 Task: Add Sprouts Mandarin Pear Mositurizing Body Wash to the cart.
Action: Mouse moved to (901, 348)
Screenshot: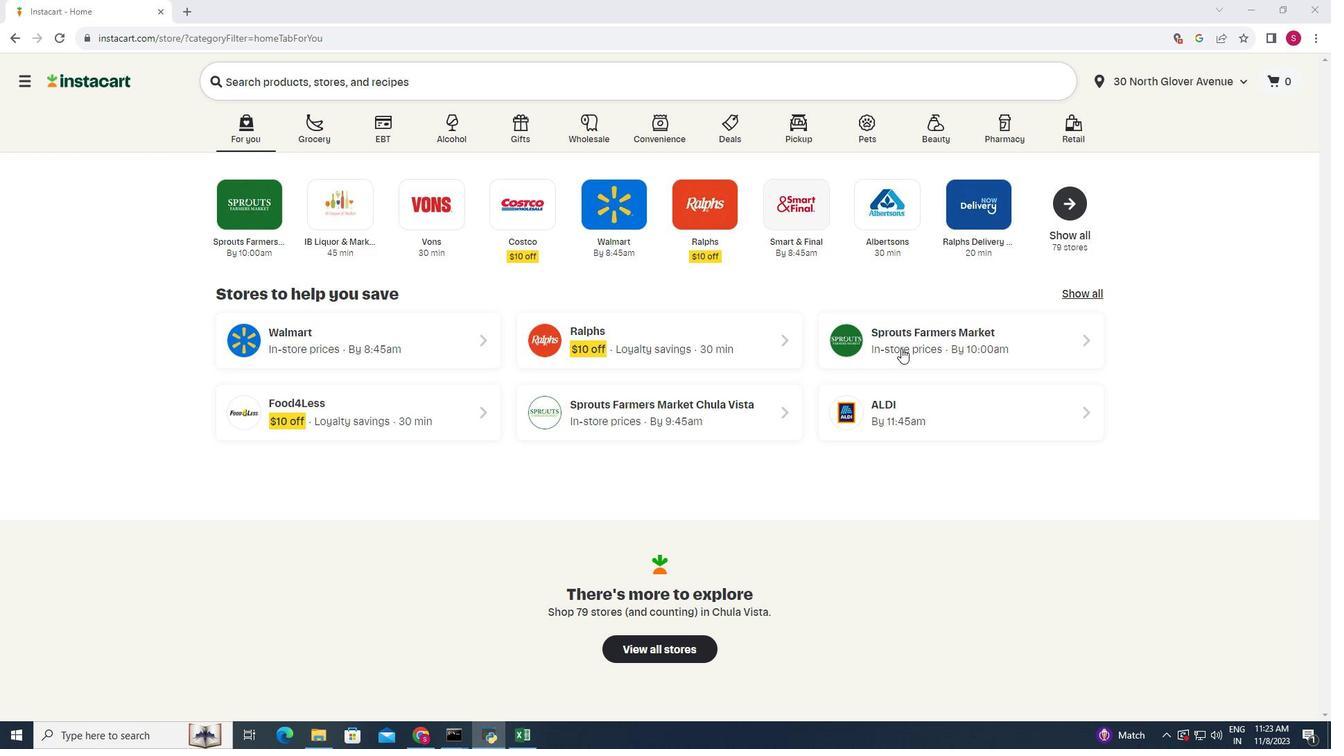 
Action: Mouse pressed left at (901, 348)
Screenshot: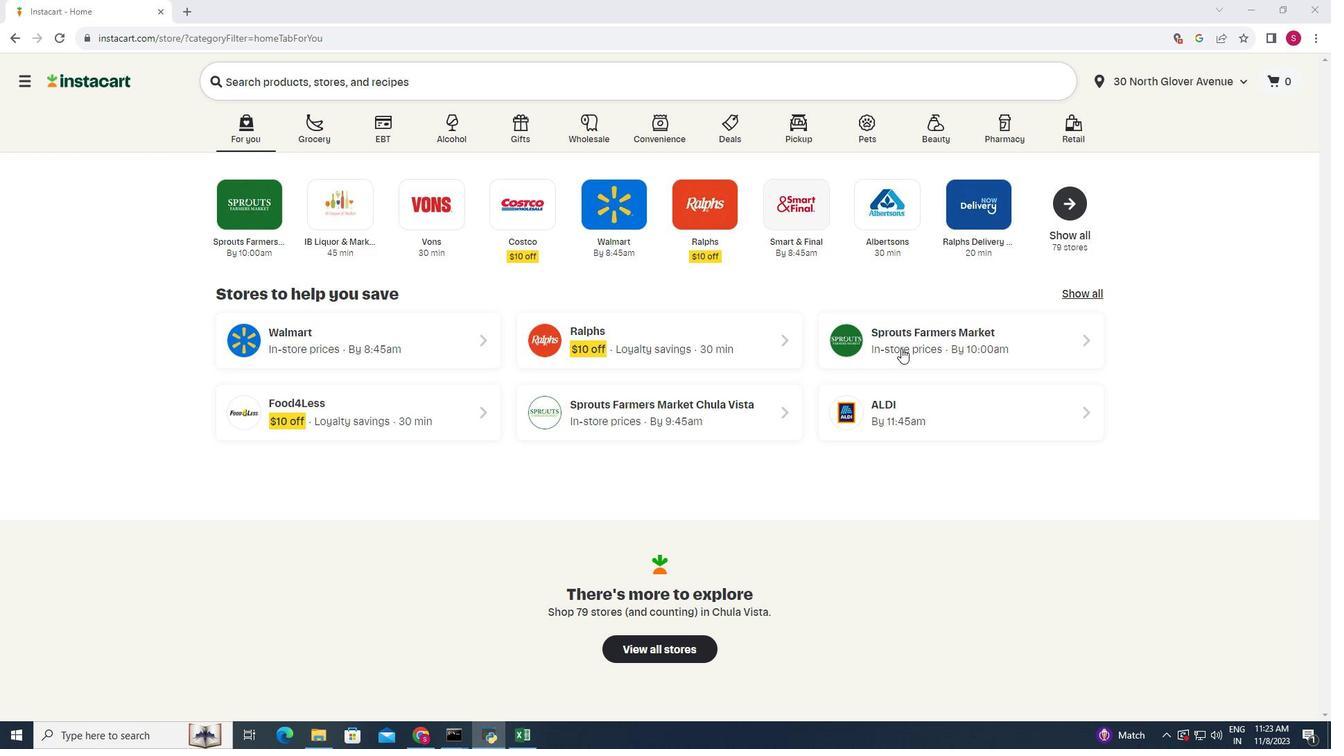 
Action: Mouse moved to (102, 459)
Screenshot: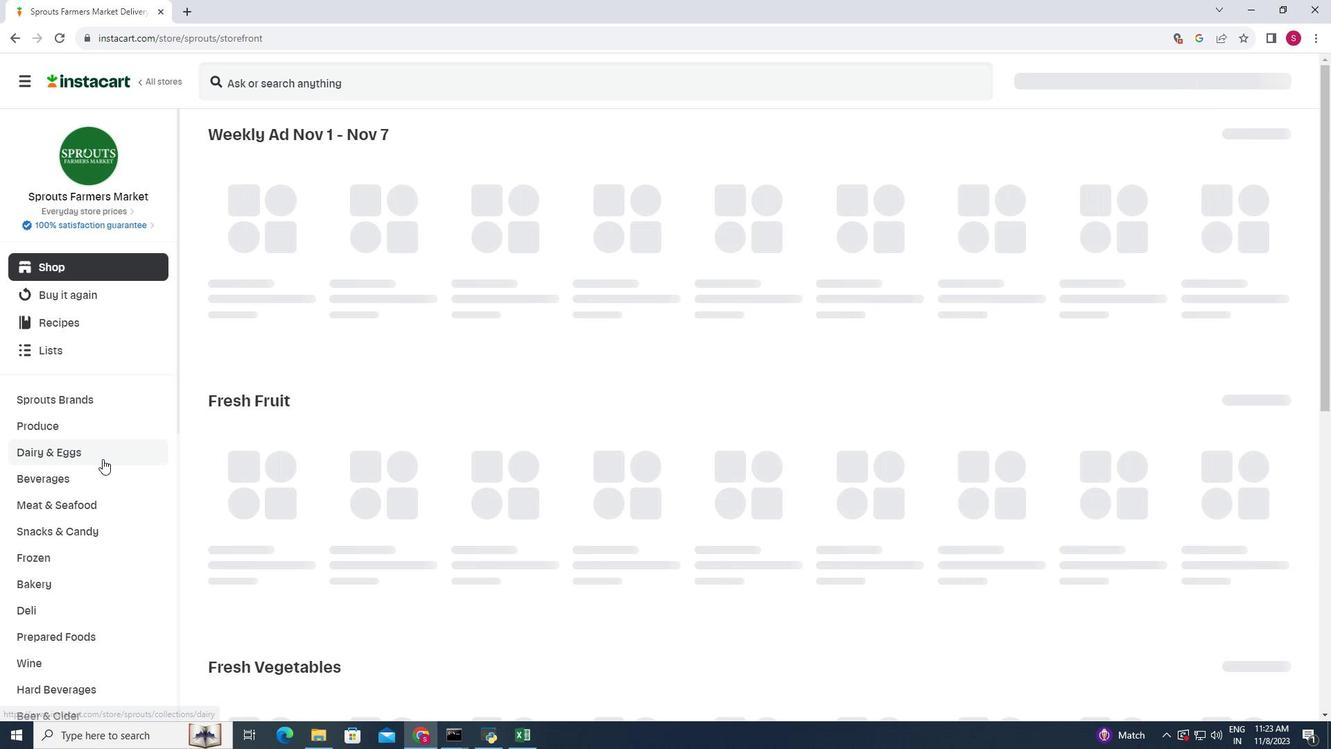 
Action: Mouse scrolled (102, 458) with delta (0, 0)
Screenshot: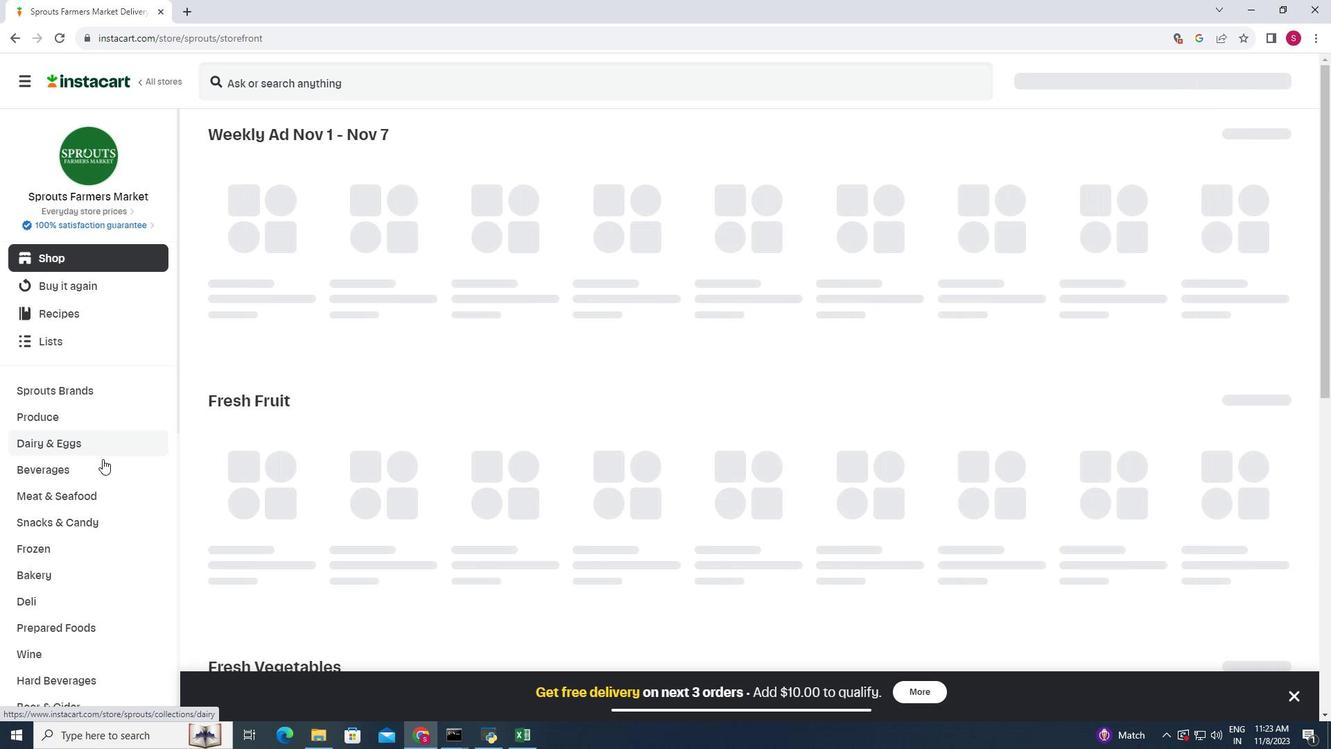 
Action: Mouse moved to (102, 459)
Screenshot: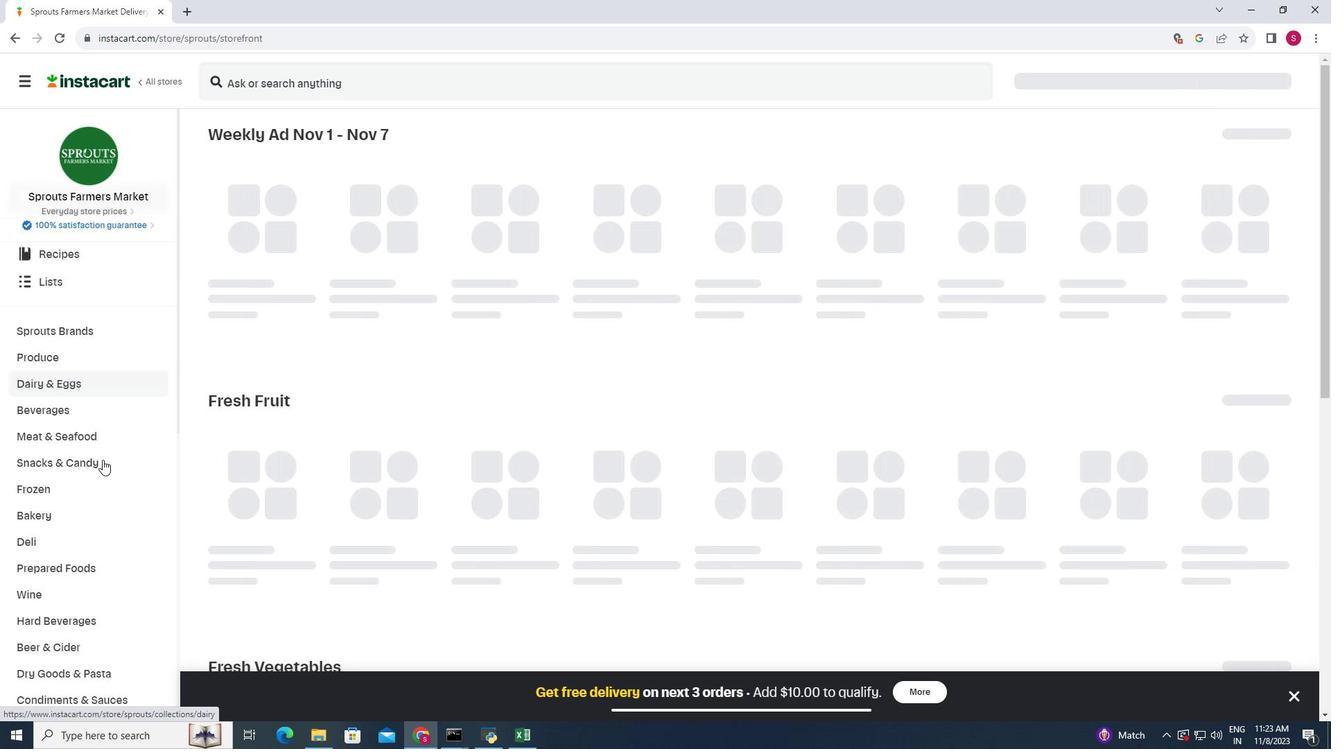 
Action: Mouse scrolled (102, 459) with delta (0, 0)
Screenshot: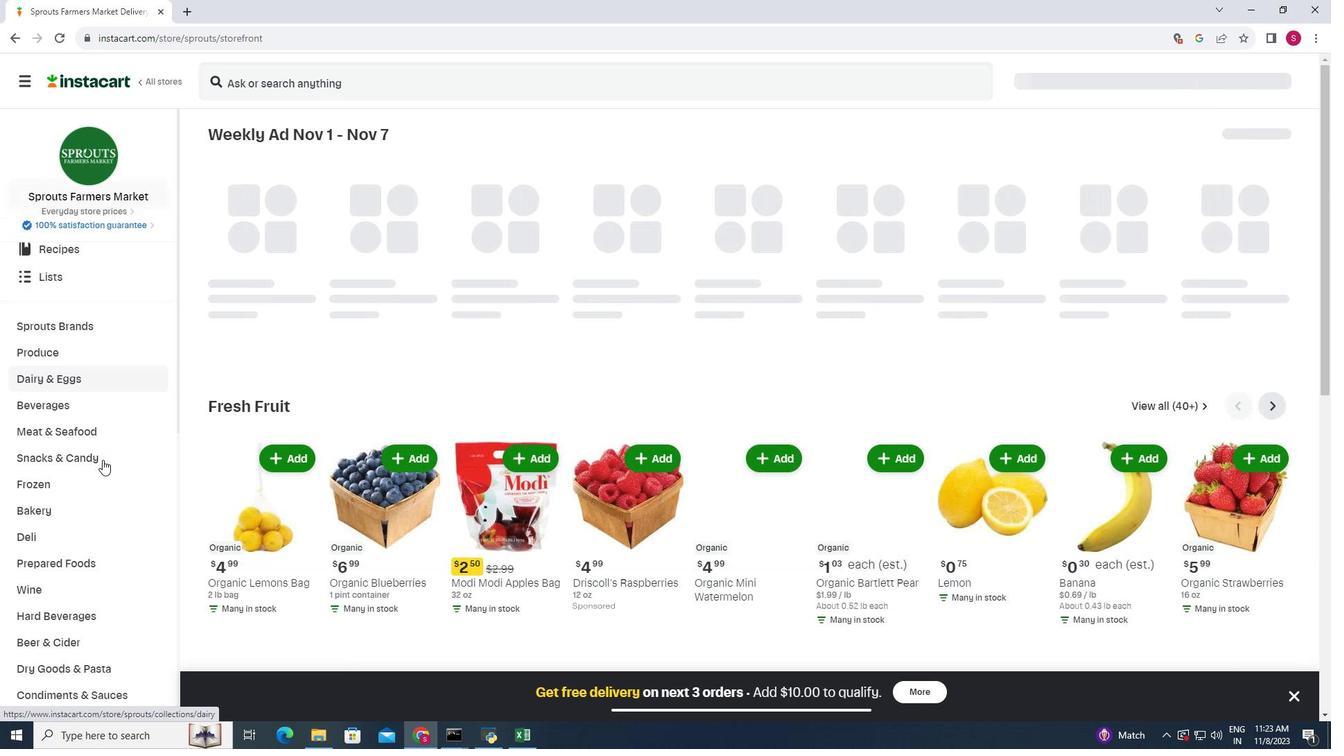 
Action: Mouse moved to (102, 459)
Screenshot: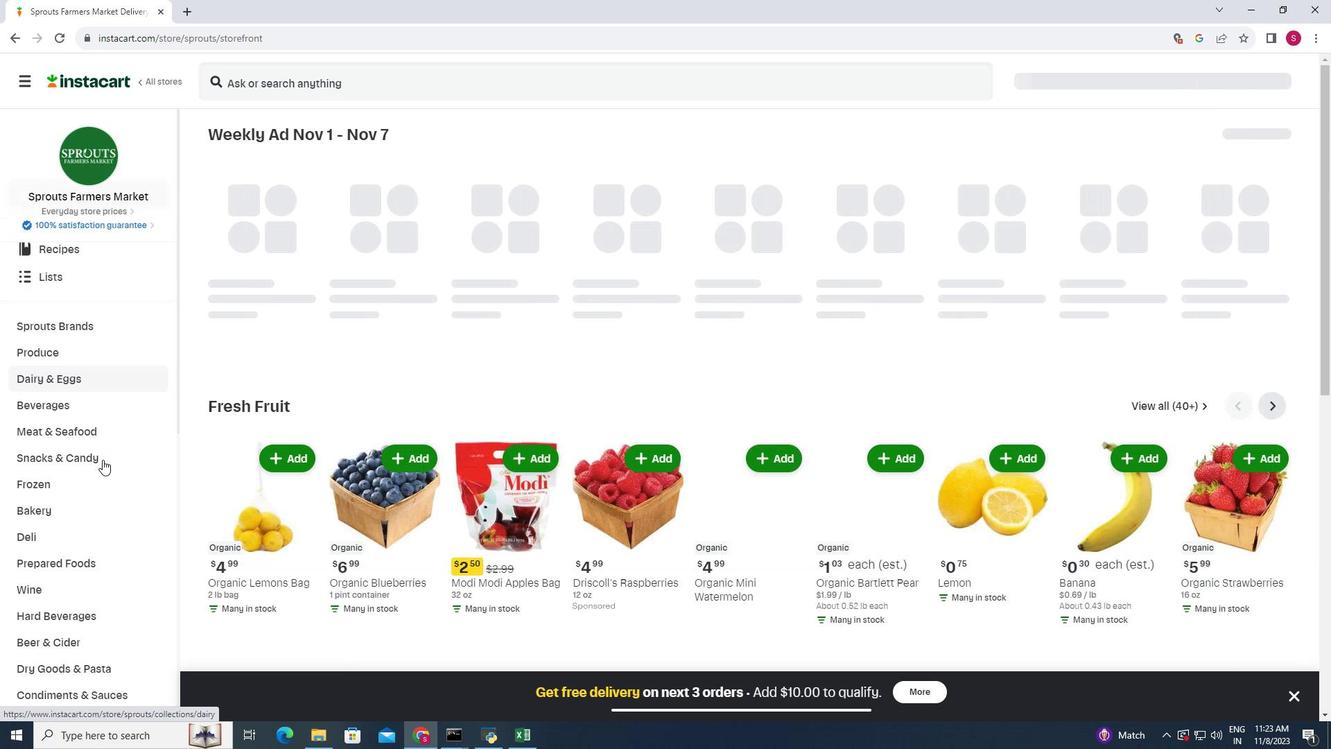 
Action: Mouse scrolled (102, 459) with delta (0, 0)
Screenshot: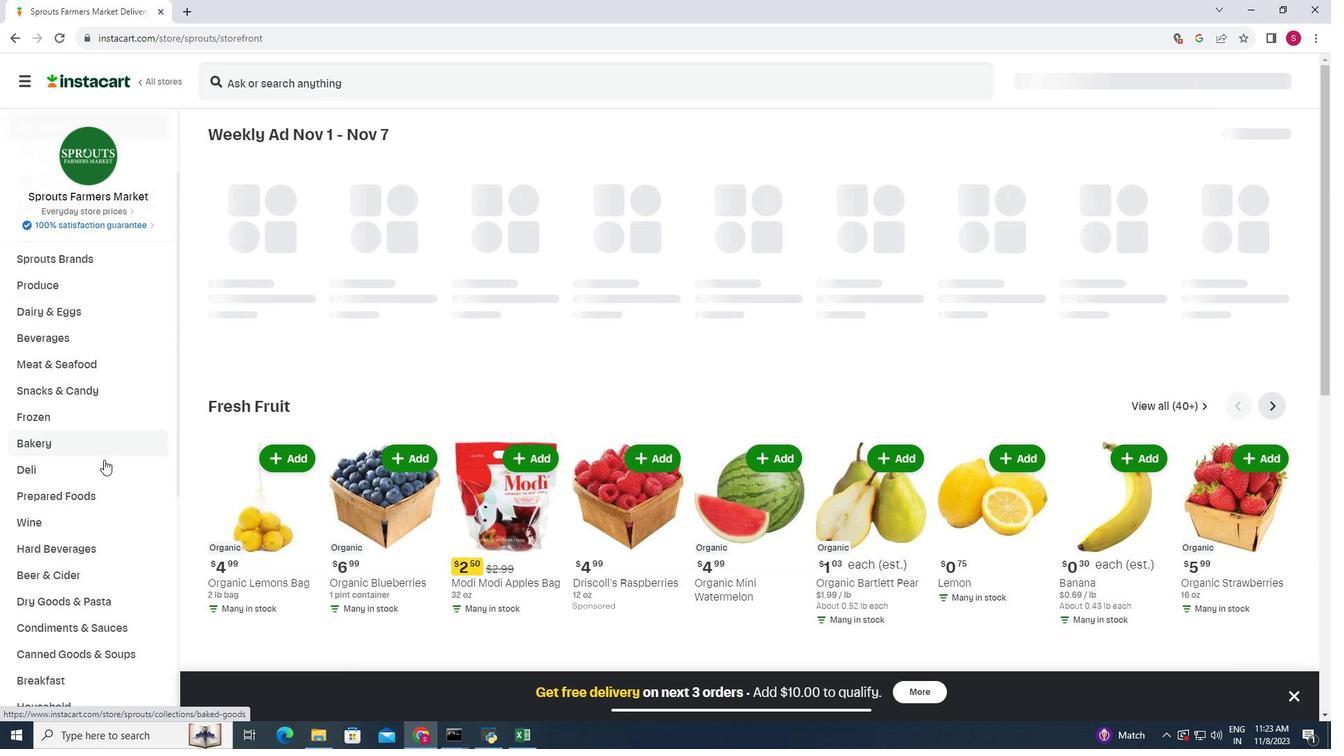 
Action: Mouse moved to (104, 459)
Screenshot: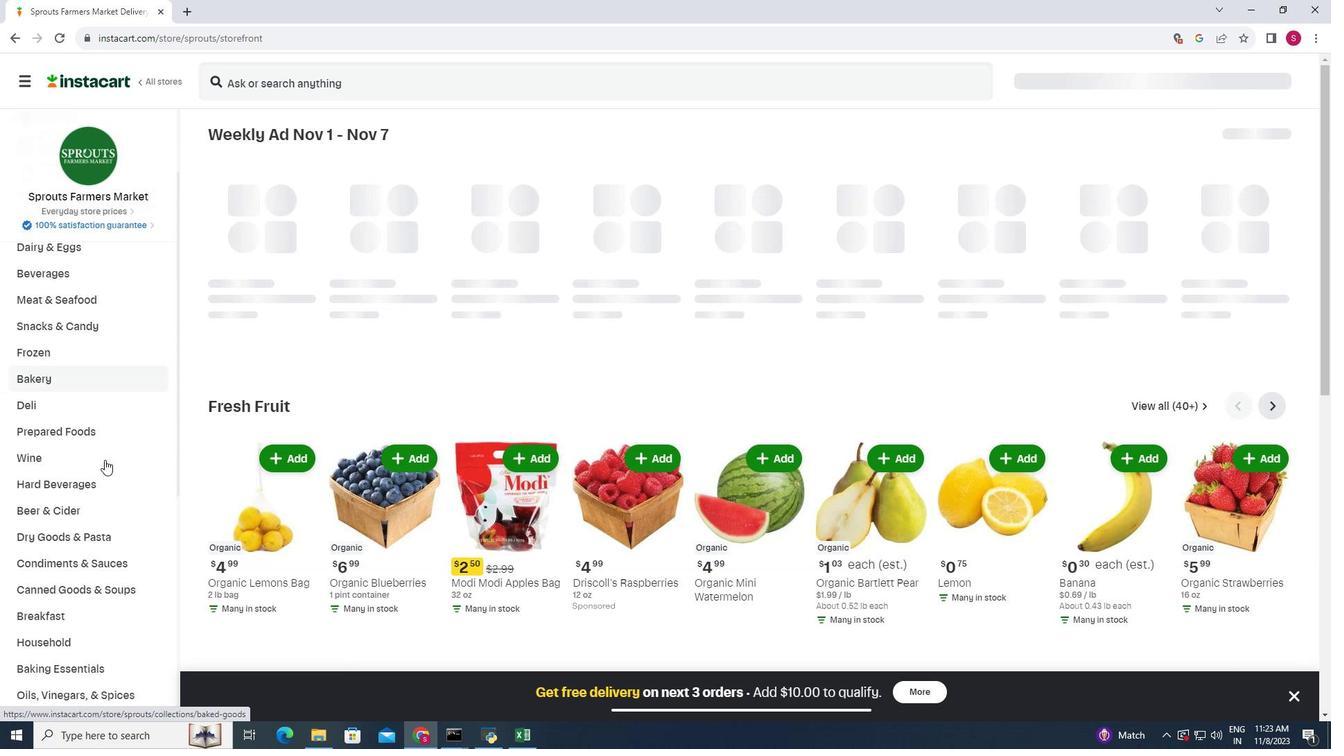 
Action: Mouse scrolled (104, 459) with delta (0, 0)
Screenshot: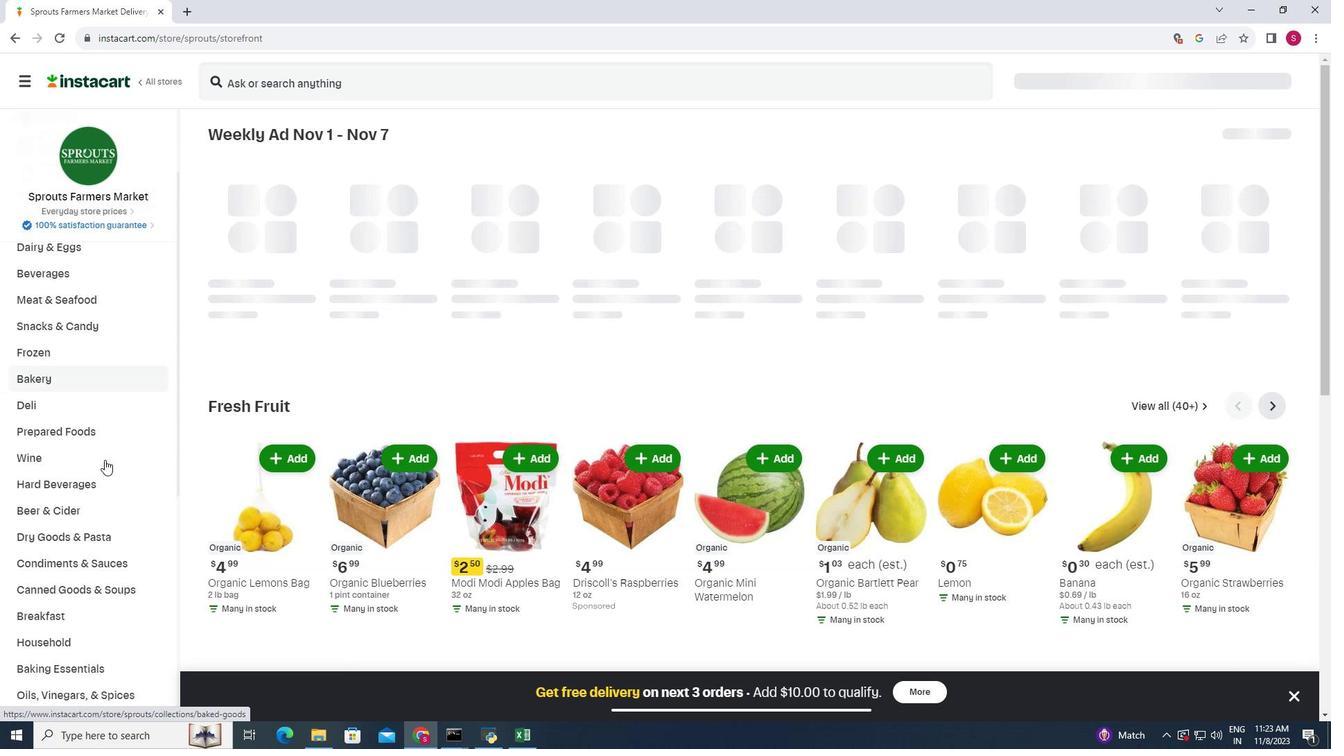
Action: Mouse scrolled (104, 459) with delta (0, 0)
Screenshot: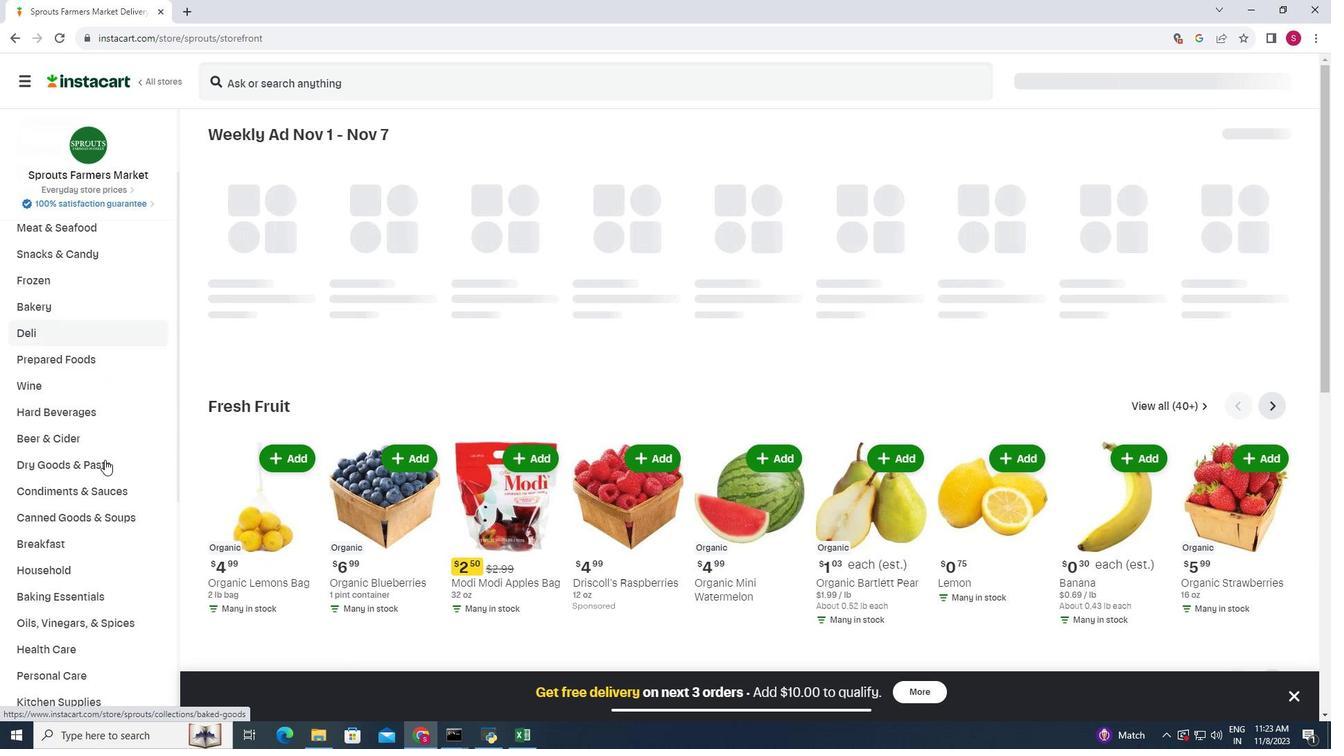 
Action: Mouse scrolled (104, 459) with delta (0, 0)
Screenshot: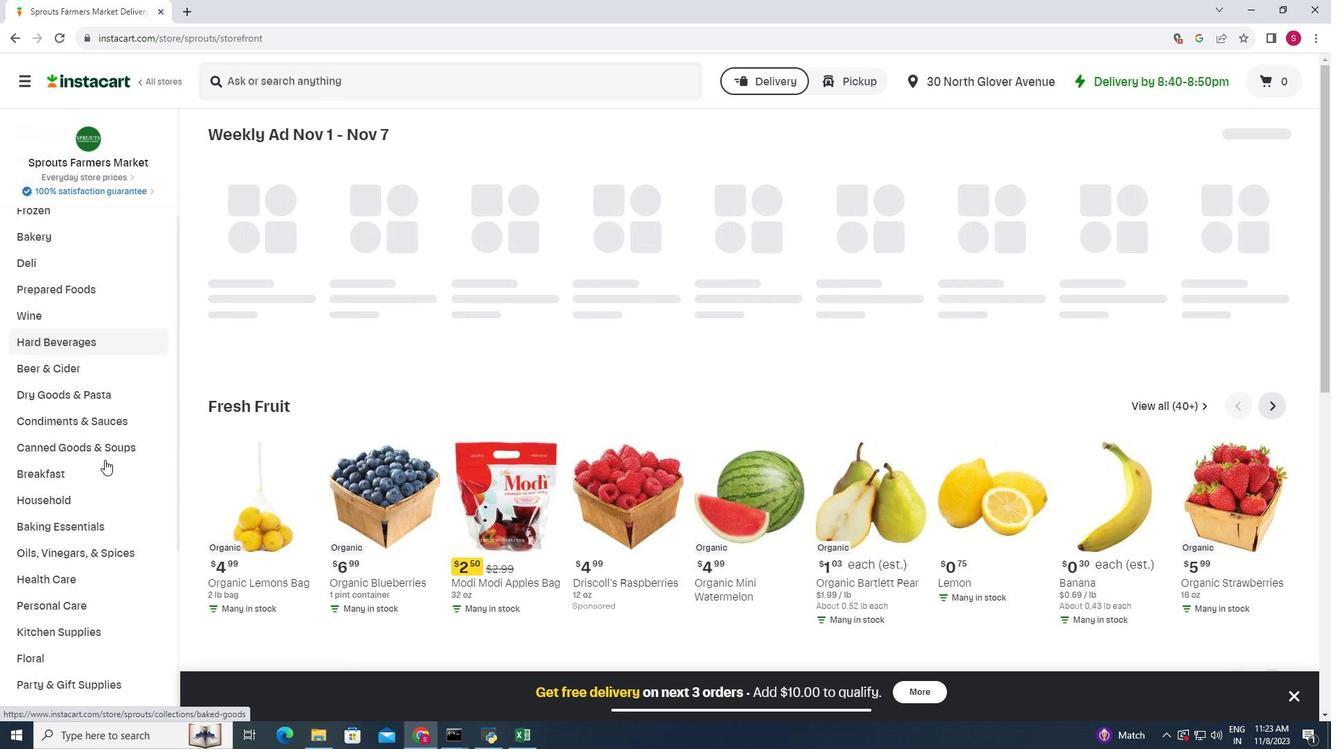 
Action: Mouse moved to (96, 534)
Screenshot: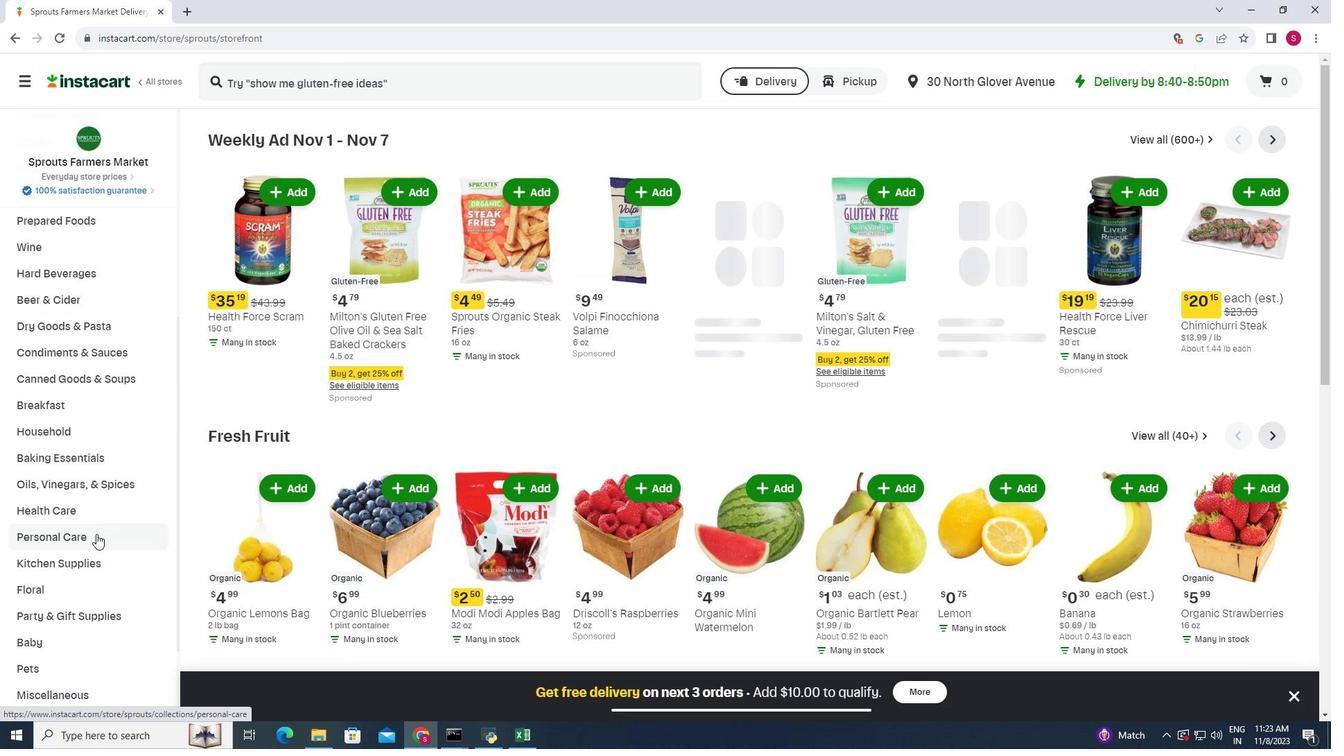 
Action: Mouse pressed left at (96, 534)
Screenshot: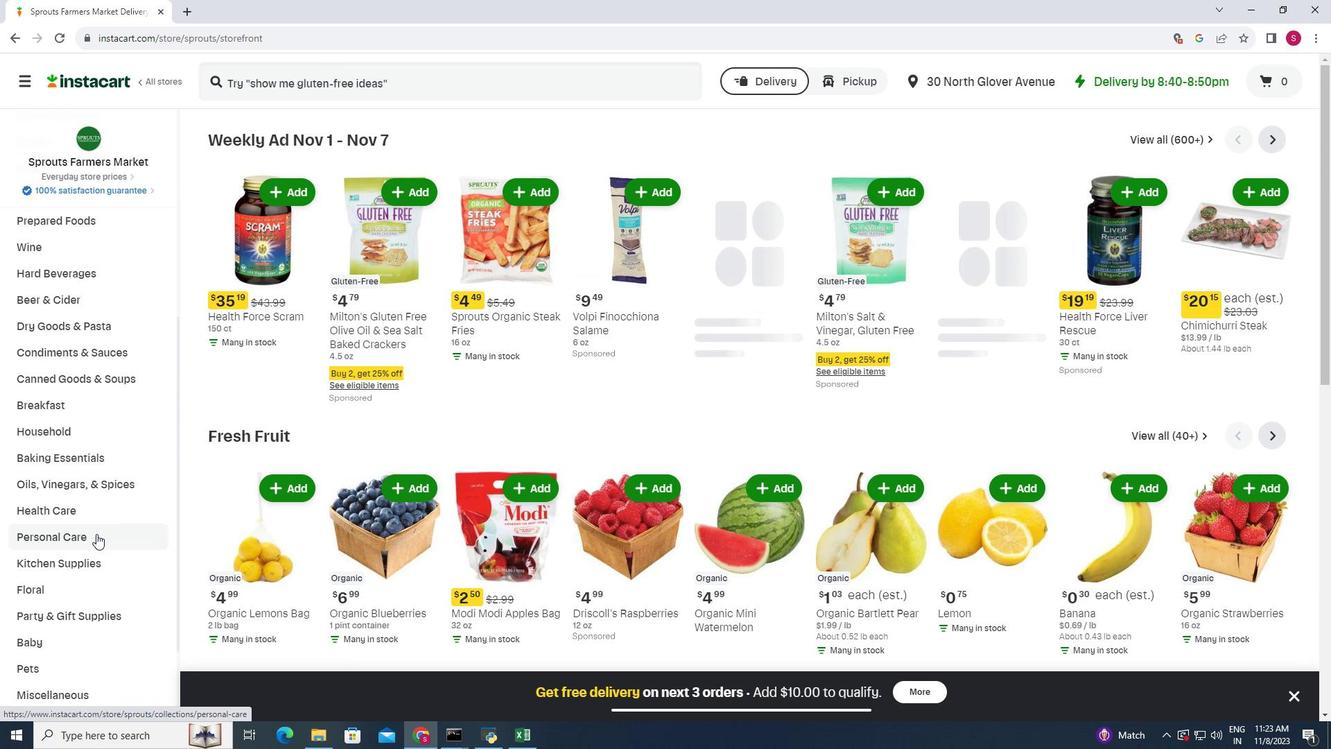 
Action: Mouse moved to (354, 170)
Screenshot: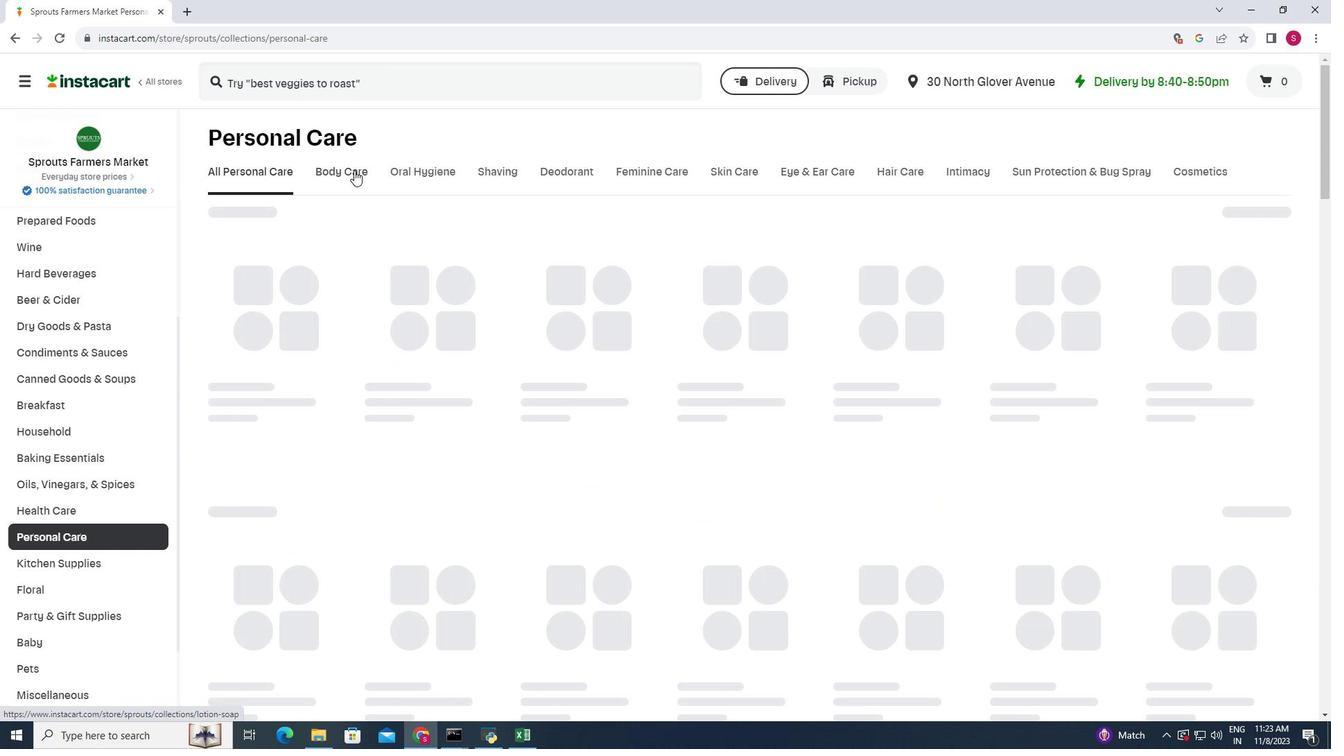 
Action: Mouse pressed left at (354, 170)
Screenshot: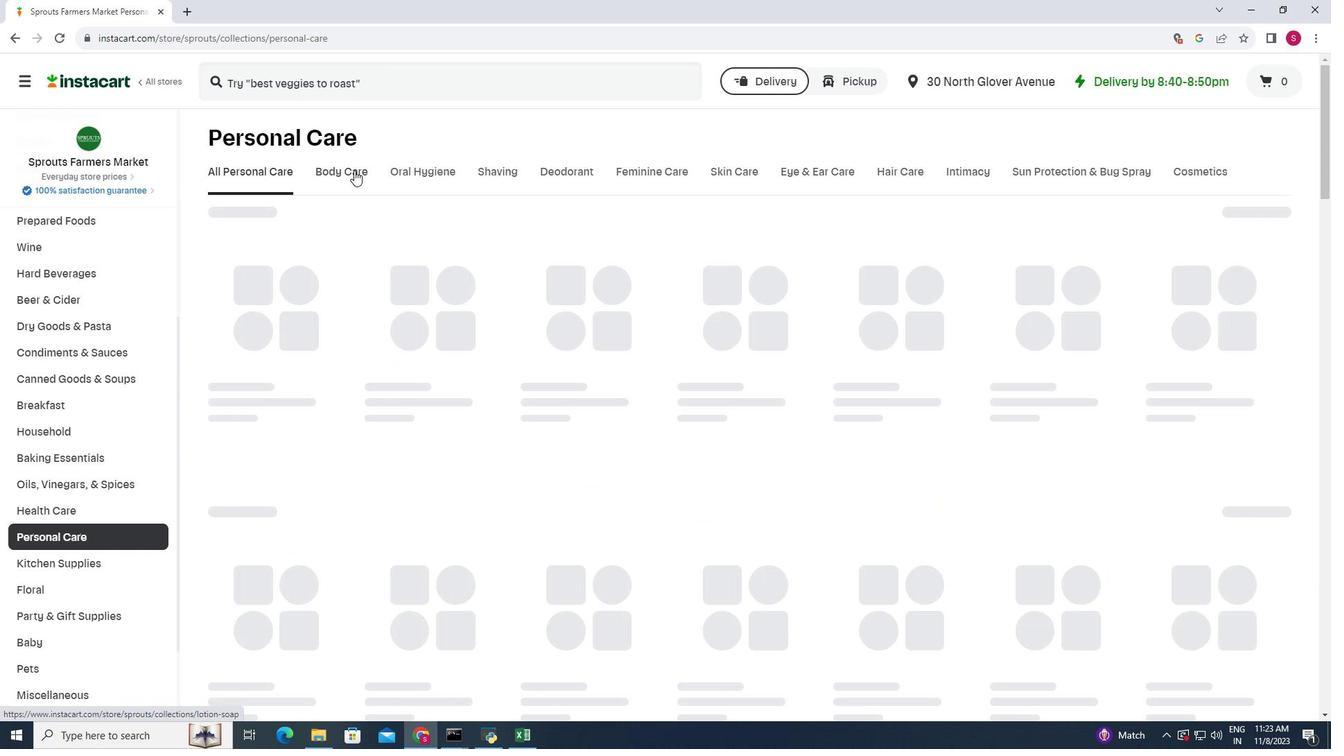 
Action: Mouse moved to (365, 79)
Screenshot: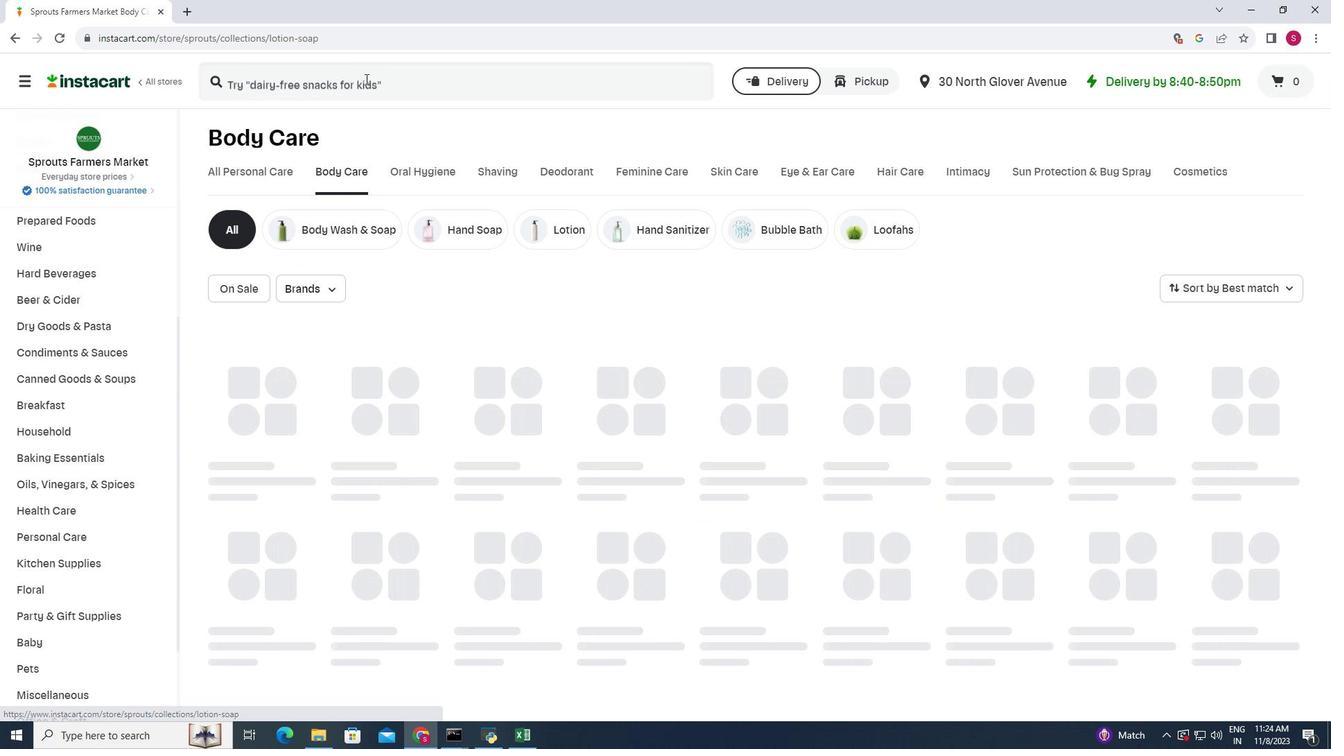 
Action: Mouse pressed left at (365, 79)
Screenshot: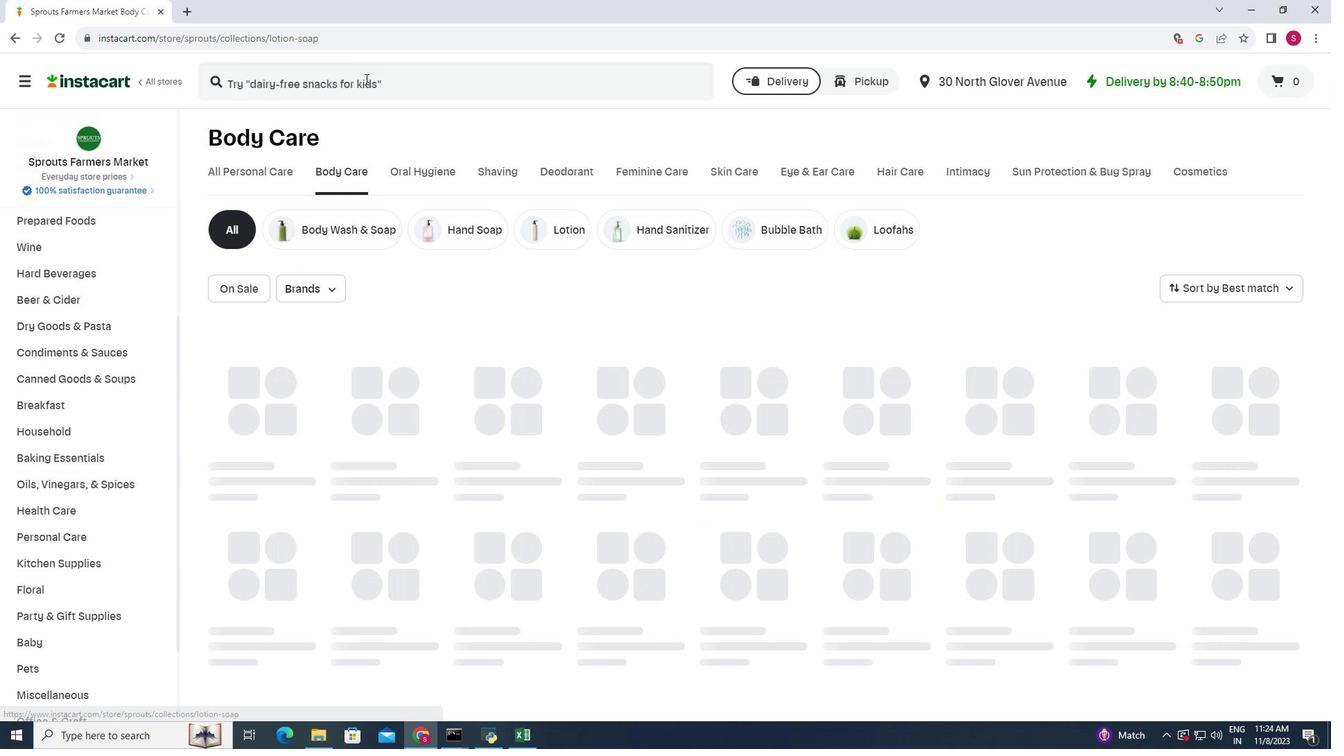 
Action: Key pressed <Key.shift>Sprouts<Key.space><Key.shift>MAndarin<Key.space><Key.backspace><Key.backspace><Key.backspace><Key.backspace><Key.backspace><Key.backspace><Key.backspace><Key.backspace>andarin<Key.space><Key.shift>Pear<Key.space><Key.shift>Moisturizing<Key.space><Key.shift>Body<Key.space><Key.shift>Wash<Key.space><Key.enter>
Screenshot: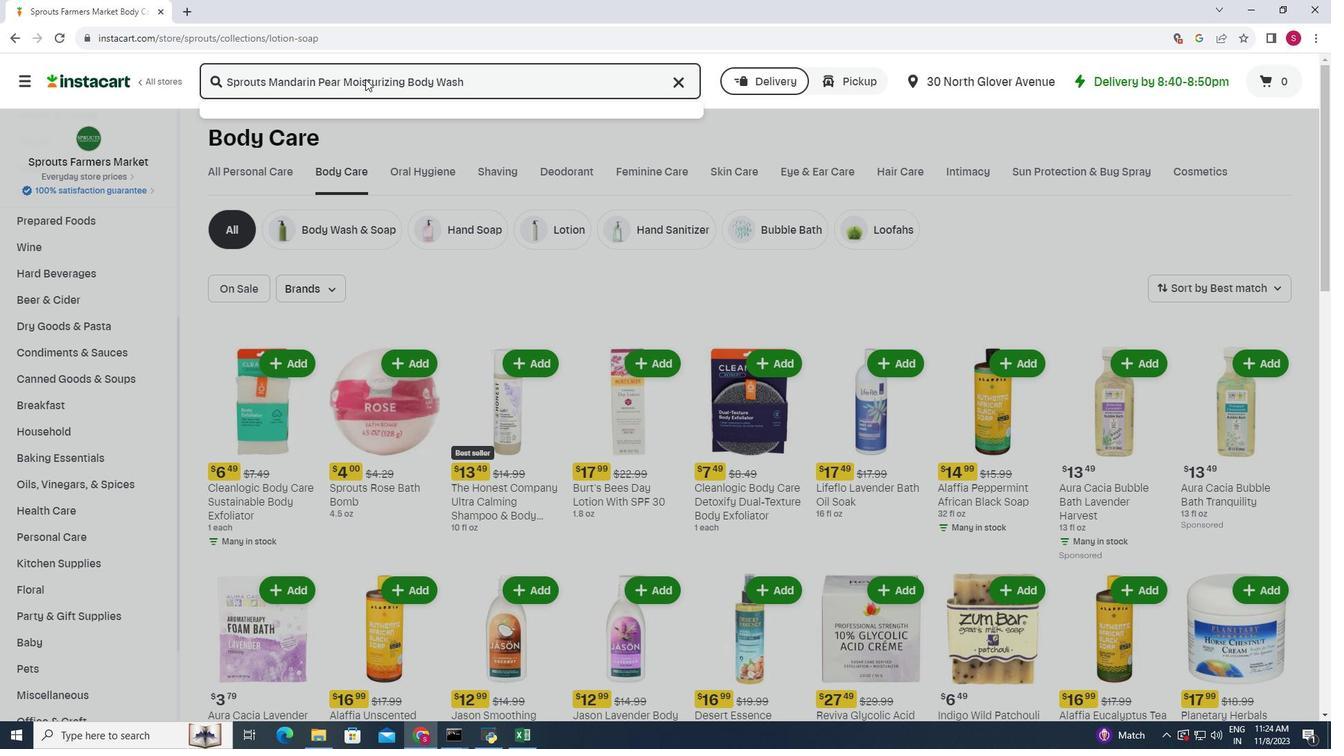 
Action: Mouse moved to (369, 187)
Screenshot: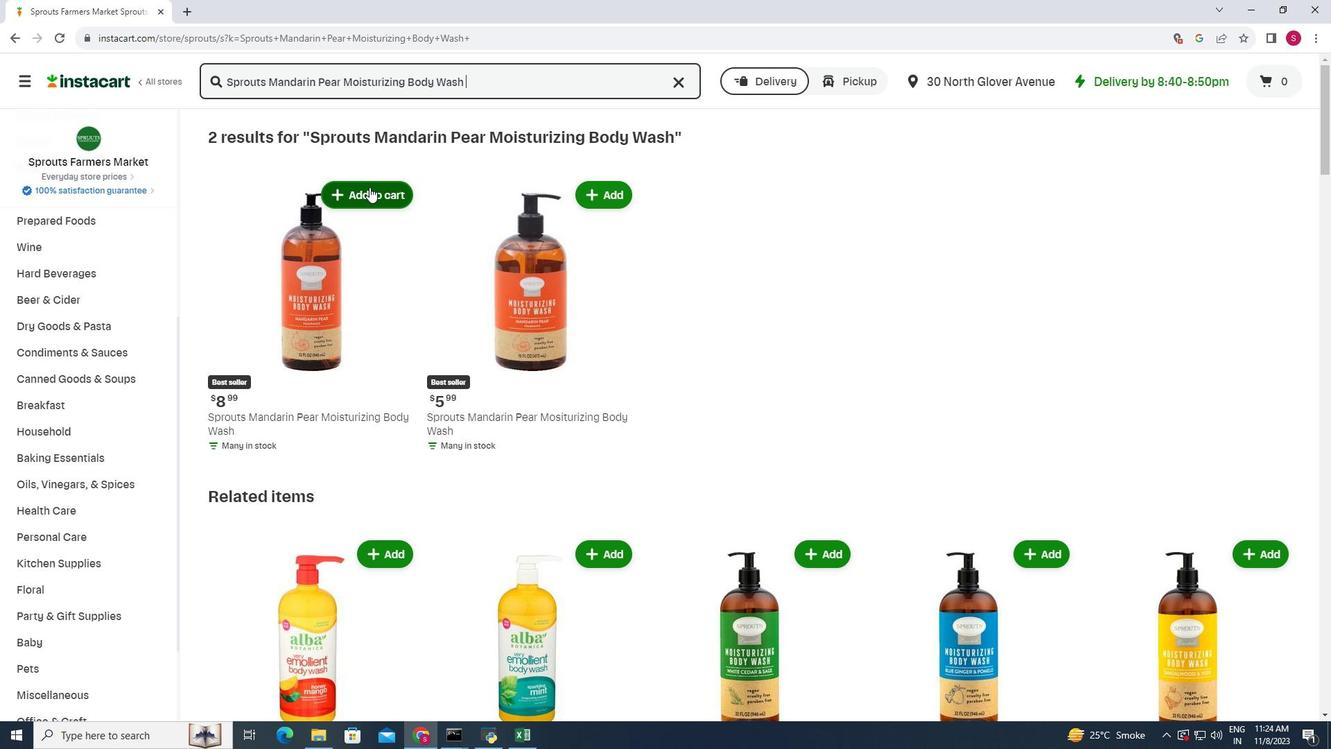 
Action: Mouse pressed left at (369, 187)
Screenshot: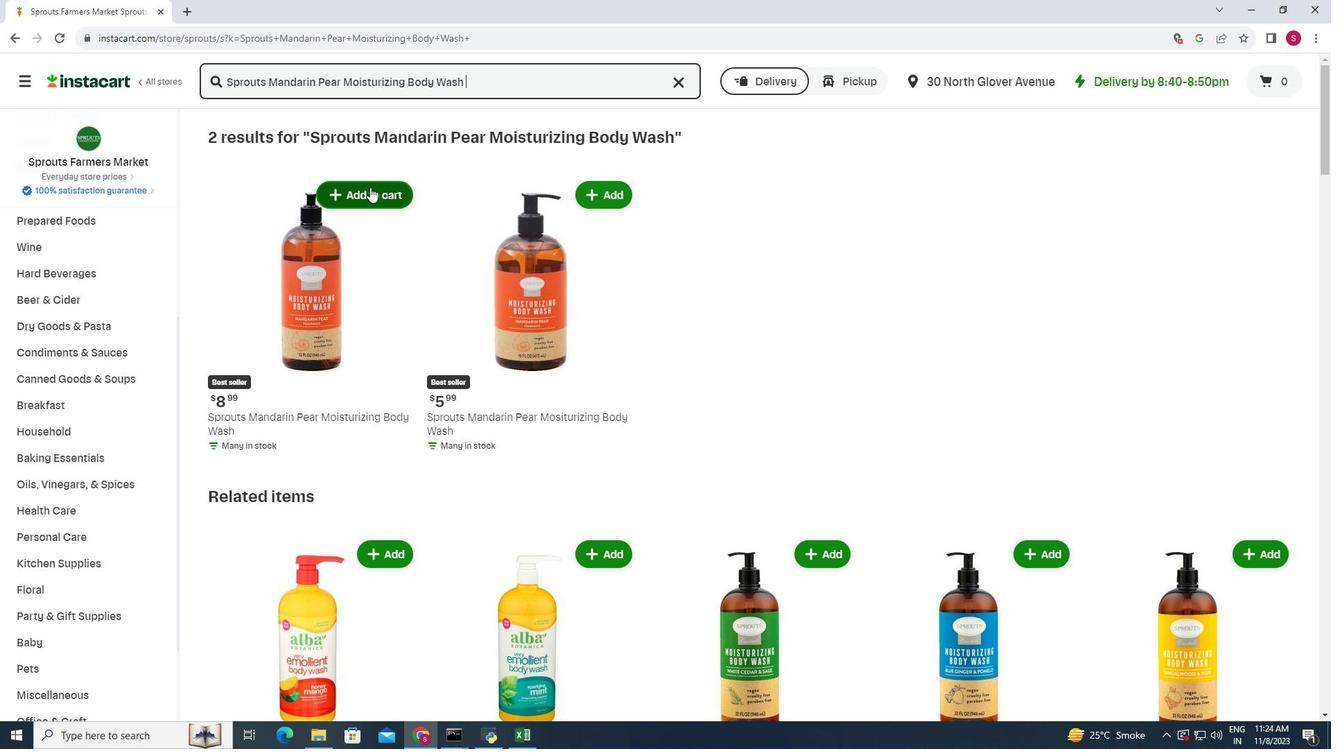 
Action: Mouse moved to (491, 180)
Screenshot: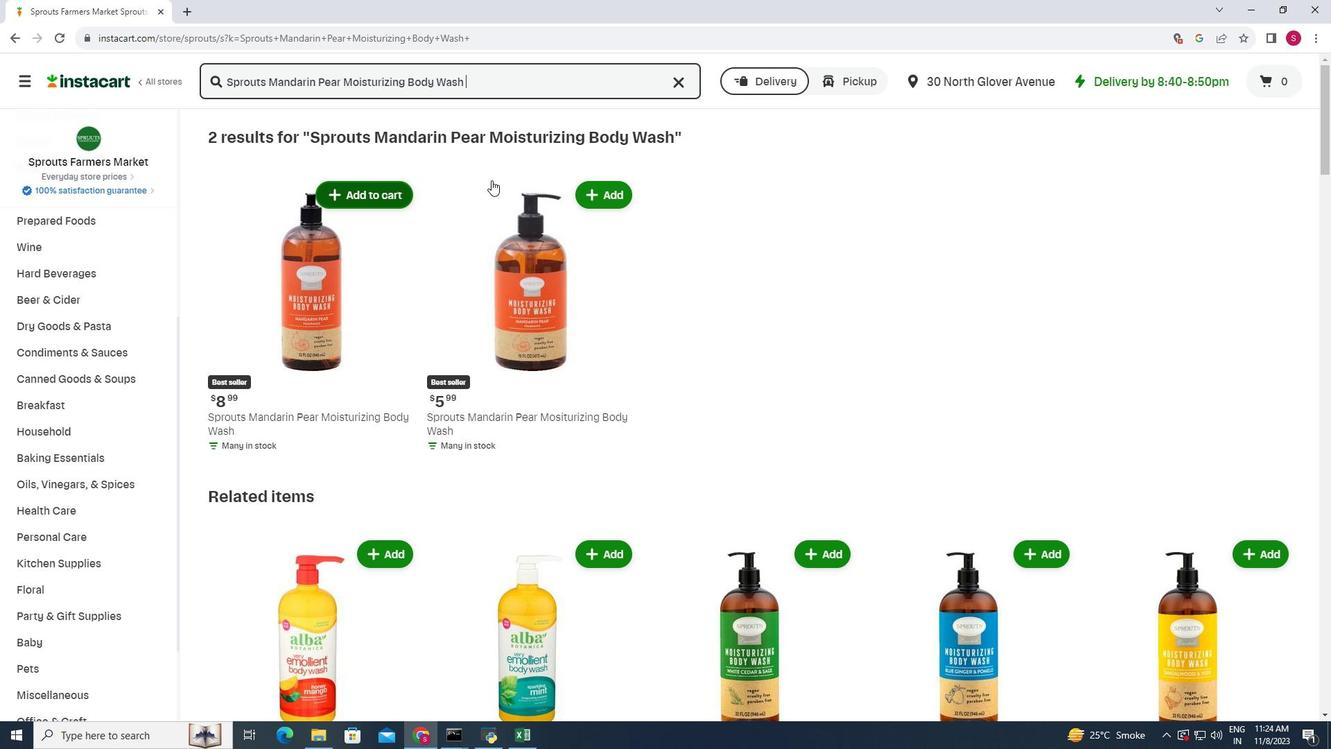
